 Task: Change  the formatting of the data  Which is Greater than 10 in conditional formating, put the option 'Green Fill with Dark Green Text. . 'In the sheet   Swift Sales review book
Action: Mouse moved to (40, 128)
Screenshot: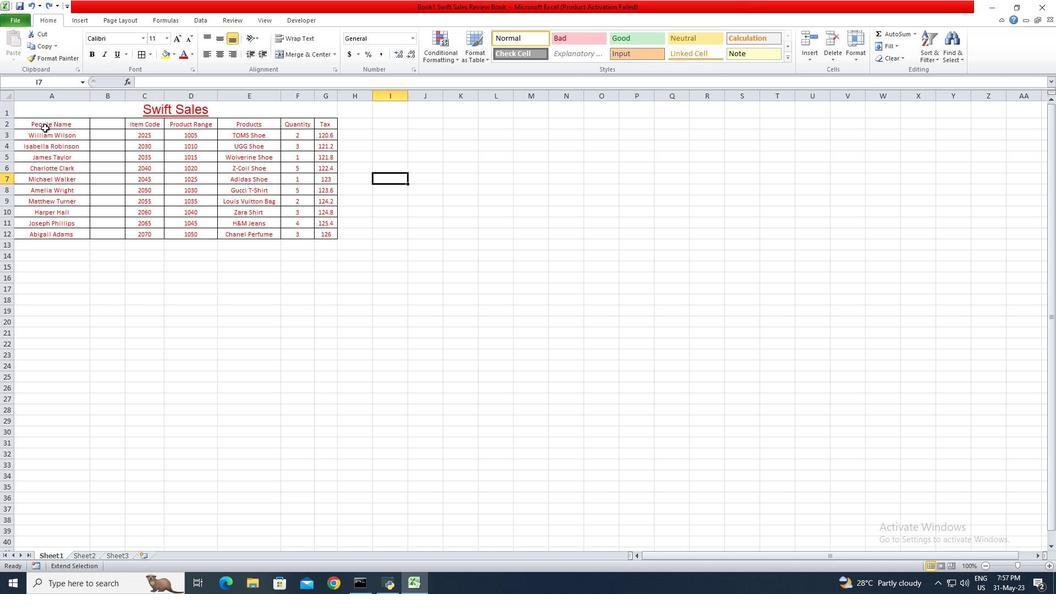 
Action: Mouse pressed left at (40, 128)
Screenshot: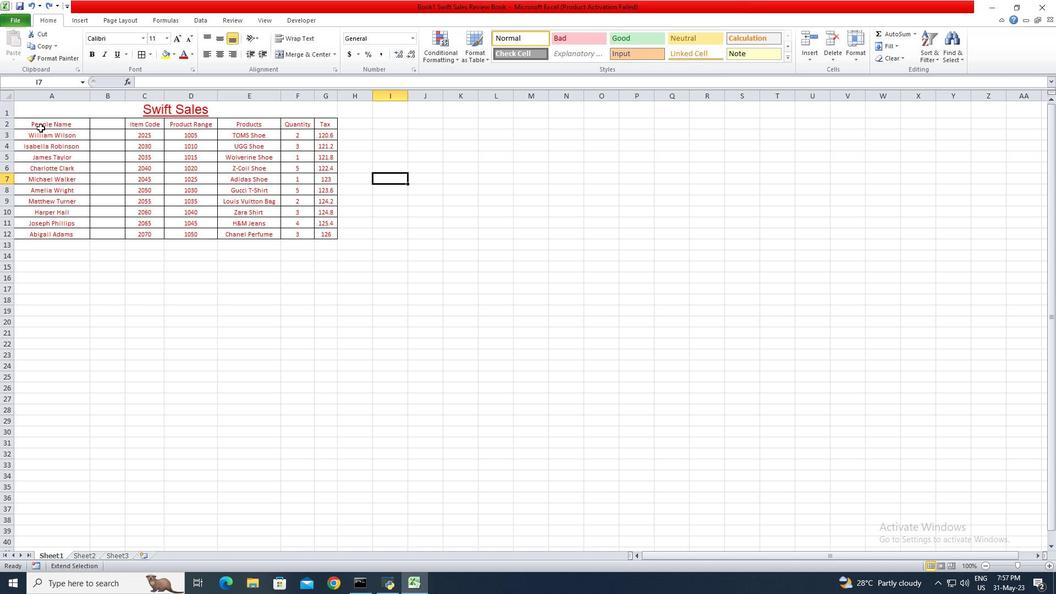 
Action: Mouse moved to (36, 124)
Screenshot: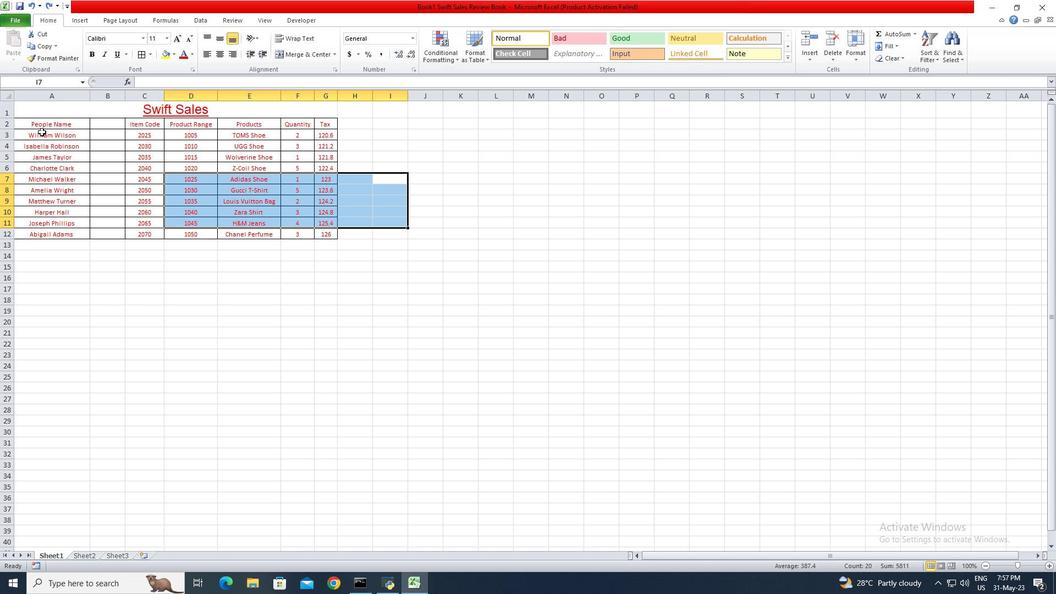 
Action: Mouse pressed left at (36, 124)
Screenshot: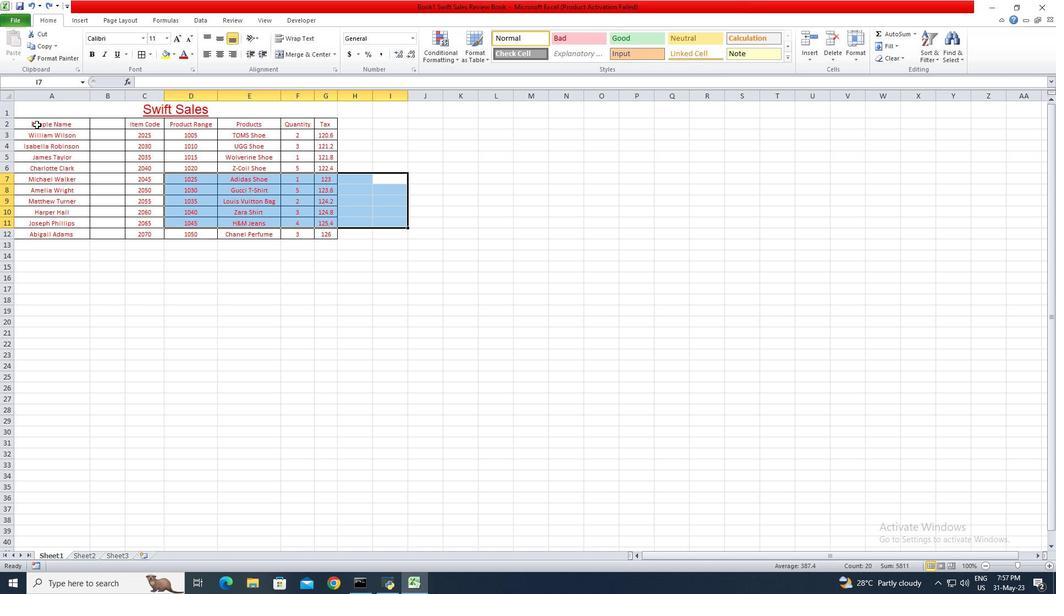 
Action: Mouse moved to (438, 48)
Screenshot: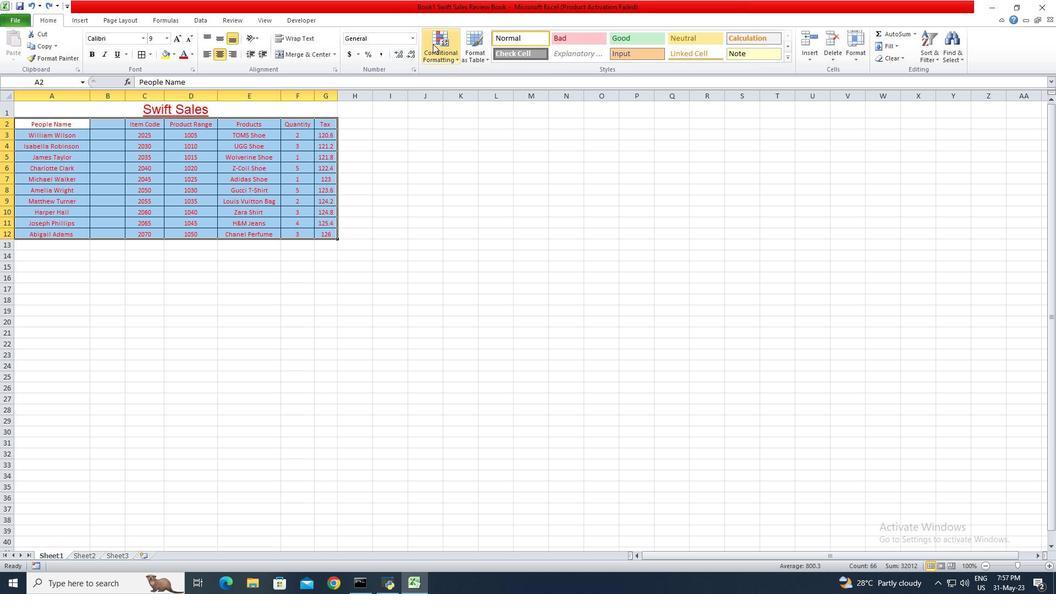 
Action: Mouse pressed left at (438, 48)
Screenshot: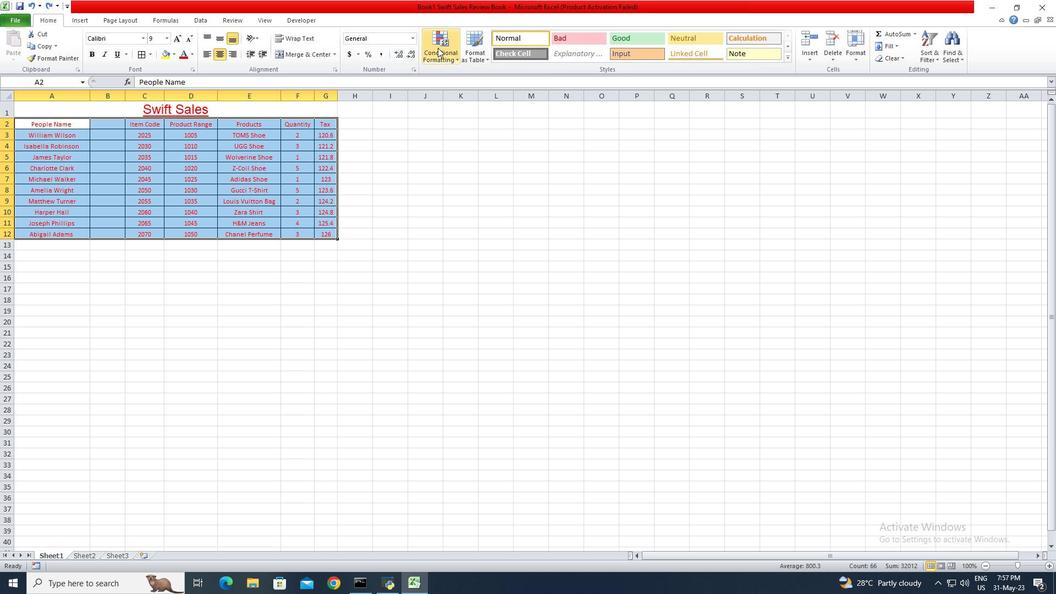 
Action: Mouse moved to (462, 79)
Screenshot: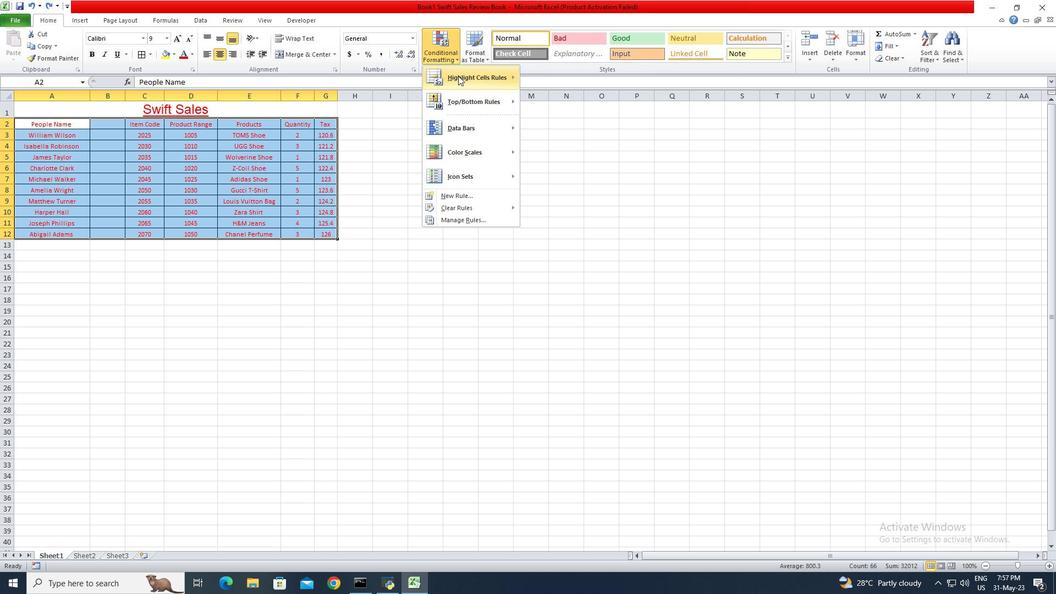 
Action: Mouse pressed left at (462, 79)
Screenshot: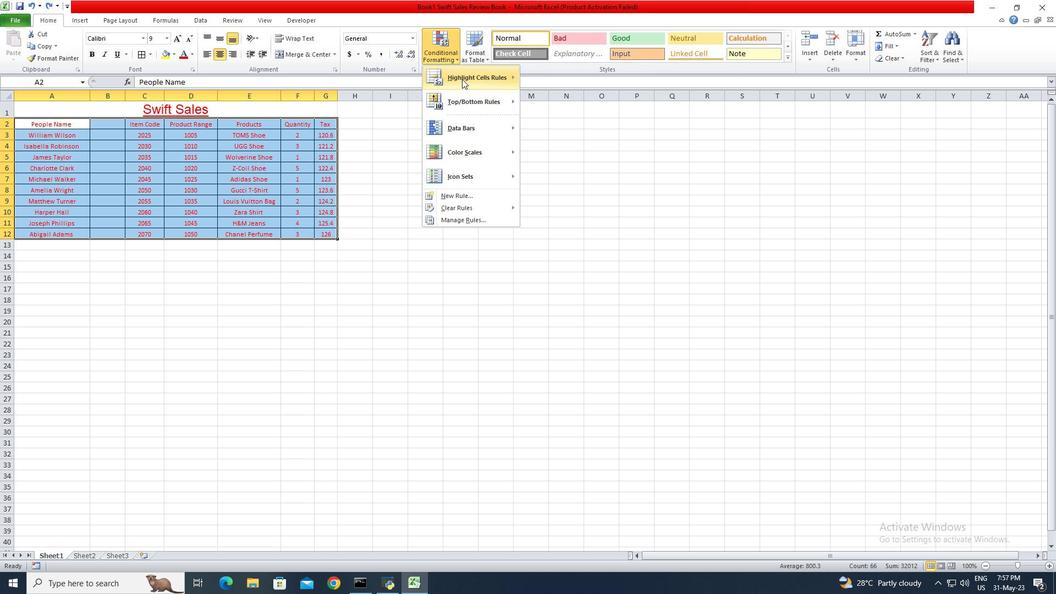 
Action: Mouse moved to (549, 77)
Screenshot: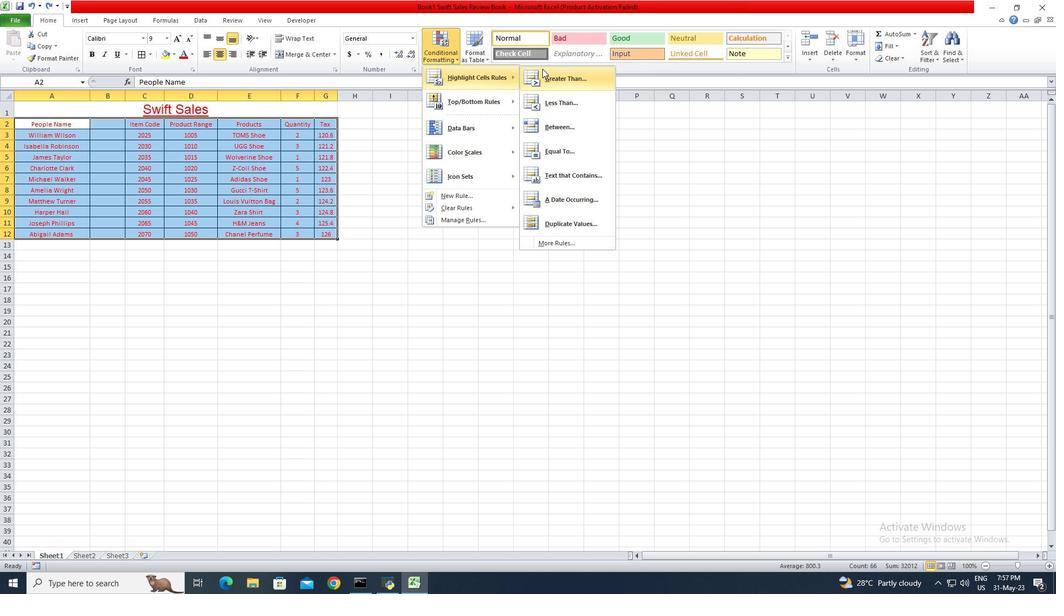 
Action: Mouse pressed left at (549, 77)
Screenshot: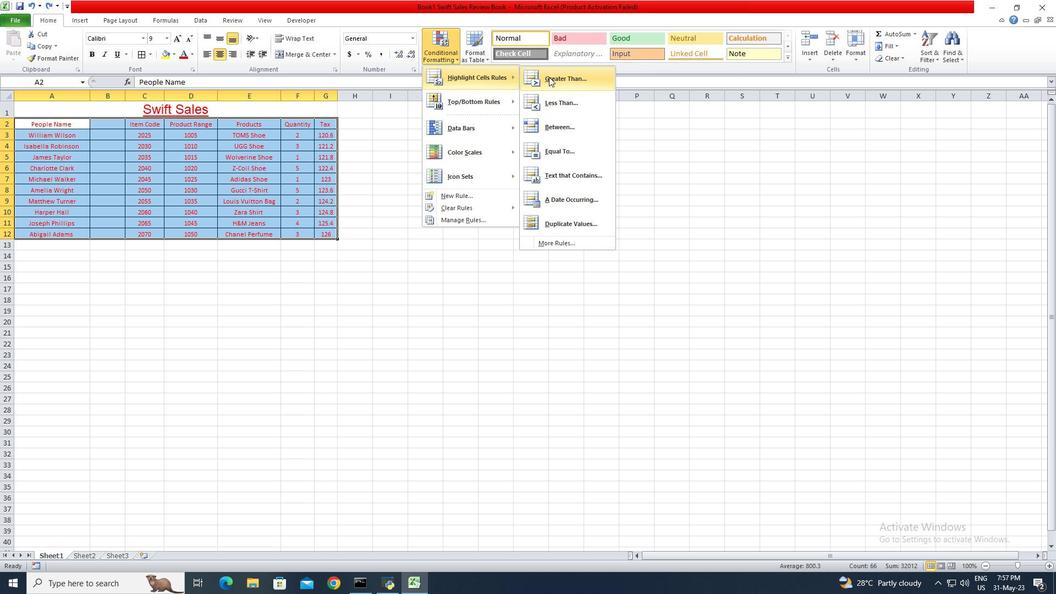 
Action: Mouse moved to (449, 256)
Screenshot: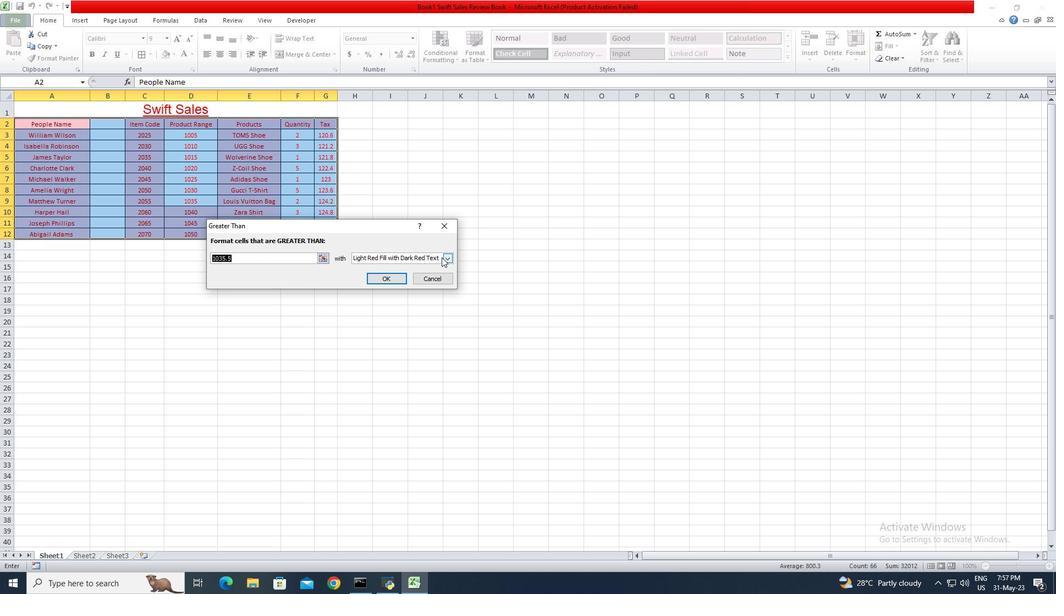 
Action: Mouse pressed left at (449, 256)
Screenshot: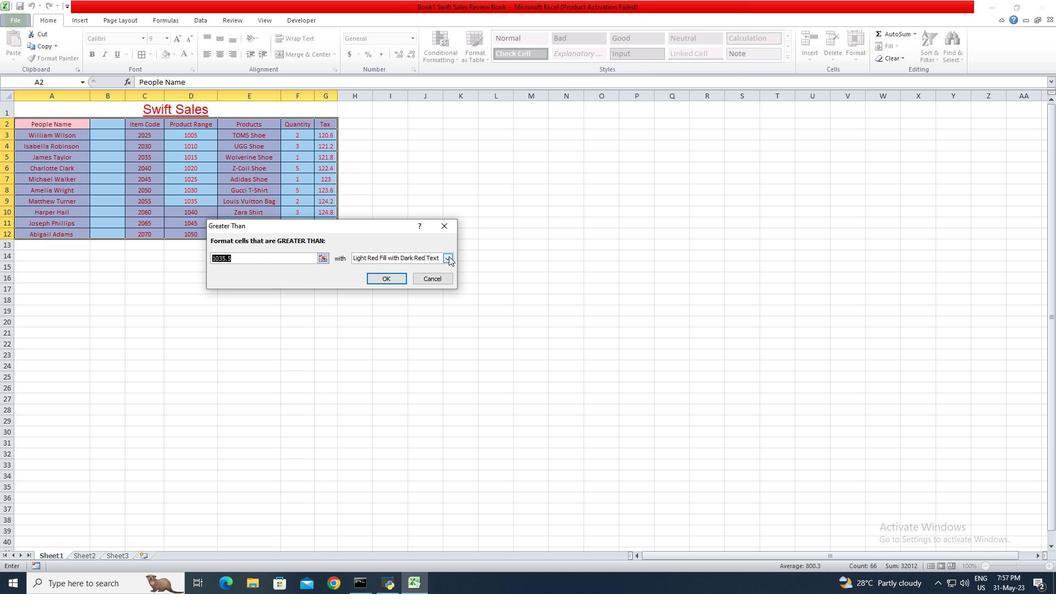 
Action: Mouse moved to (385, 280)
Screenshot: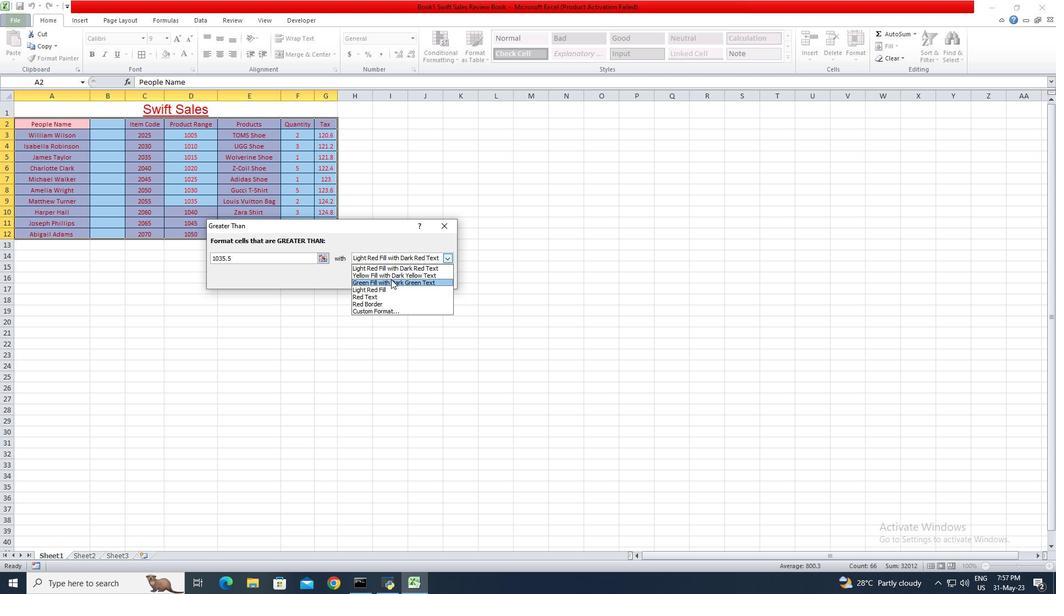 
Action: Mouse pressed left at (385, 280)
Screenshot: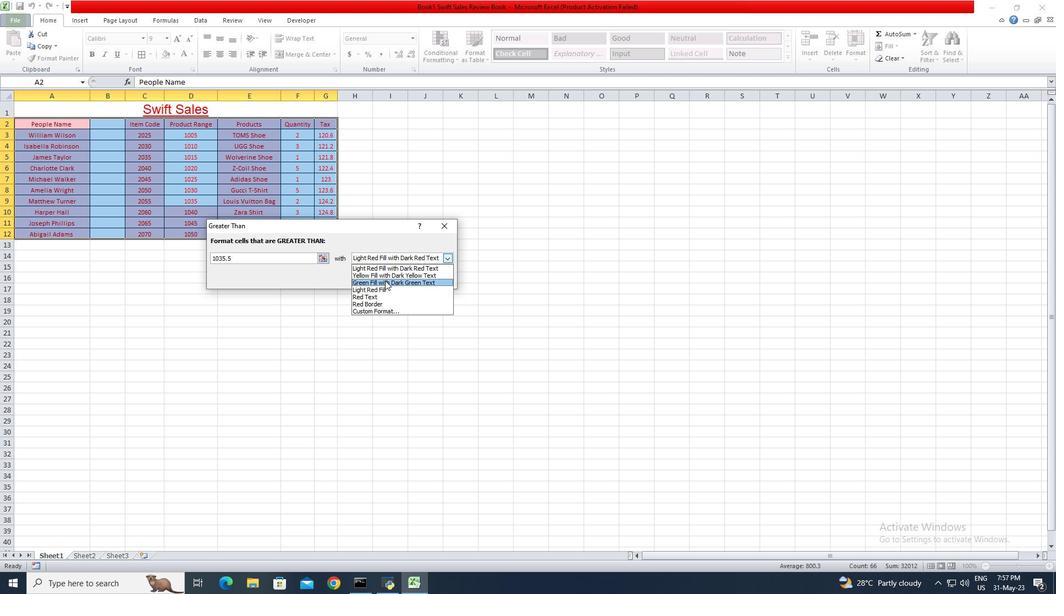 
Action: Mouse pressed left at (385, 280)
Screenshot: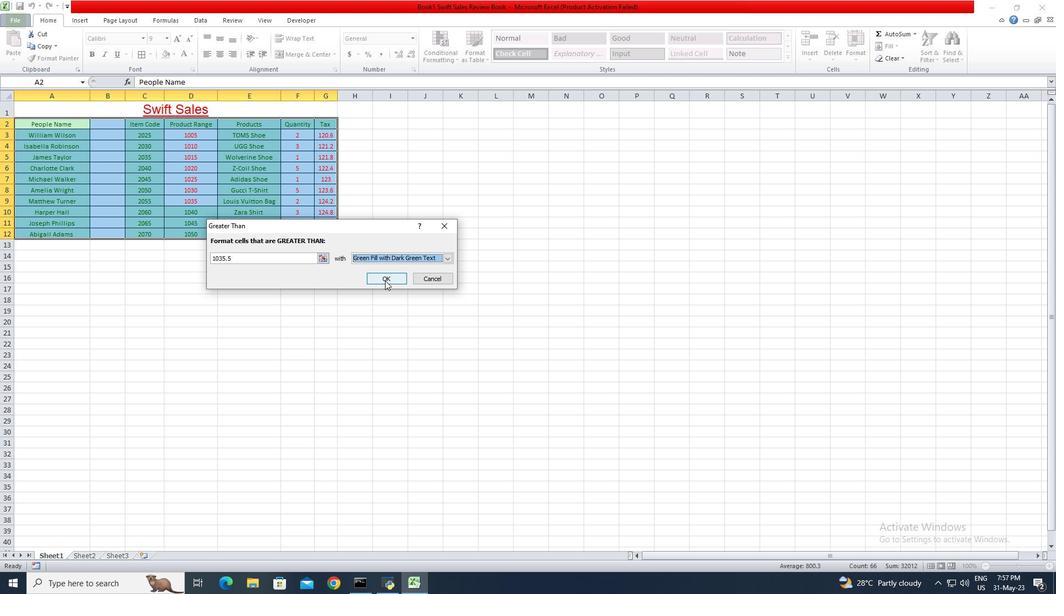 
Action: Mouse moved to (281, 189)
Screenshot: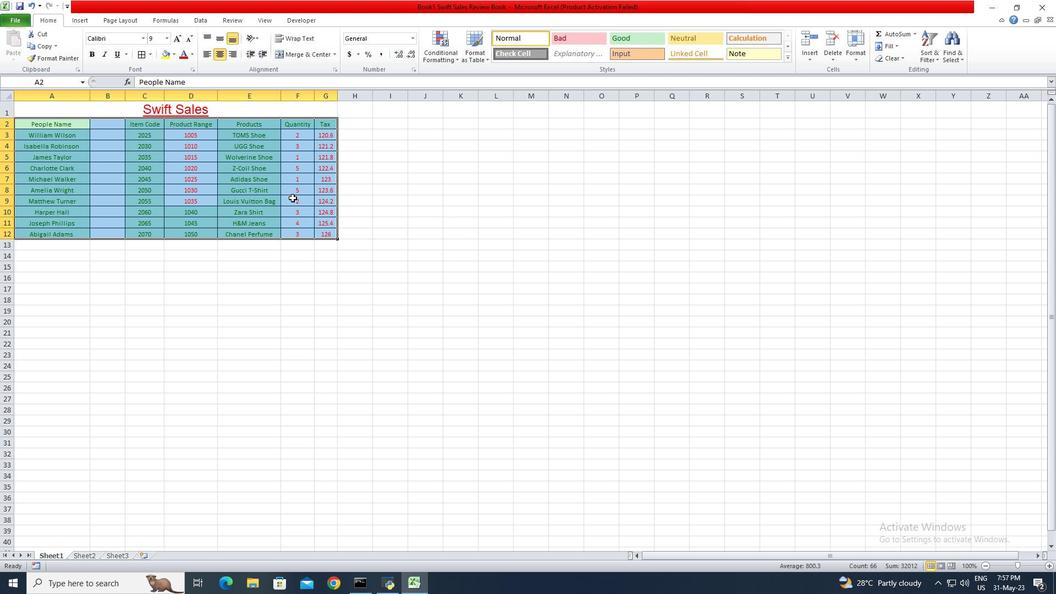 
Action: Mouse pressed left at (281, 189)
Screenshot: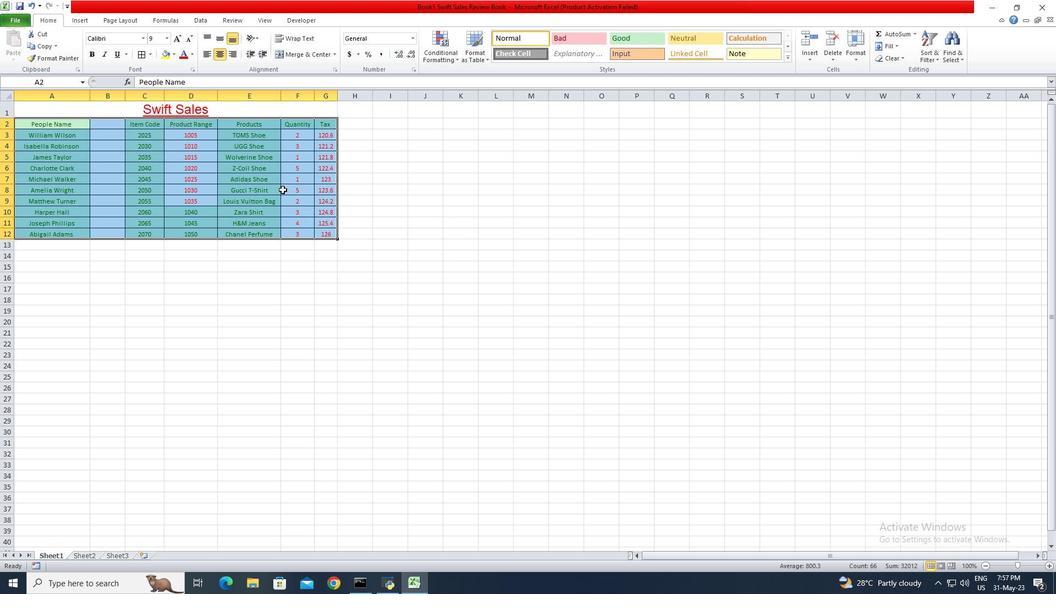 
Action: Mouse moved to (103, 126)
Screenshot: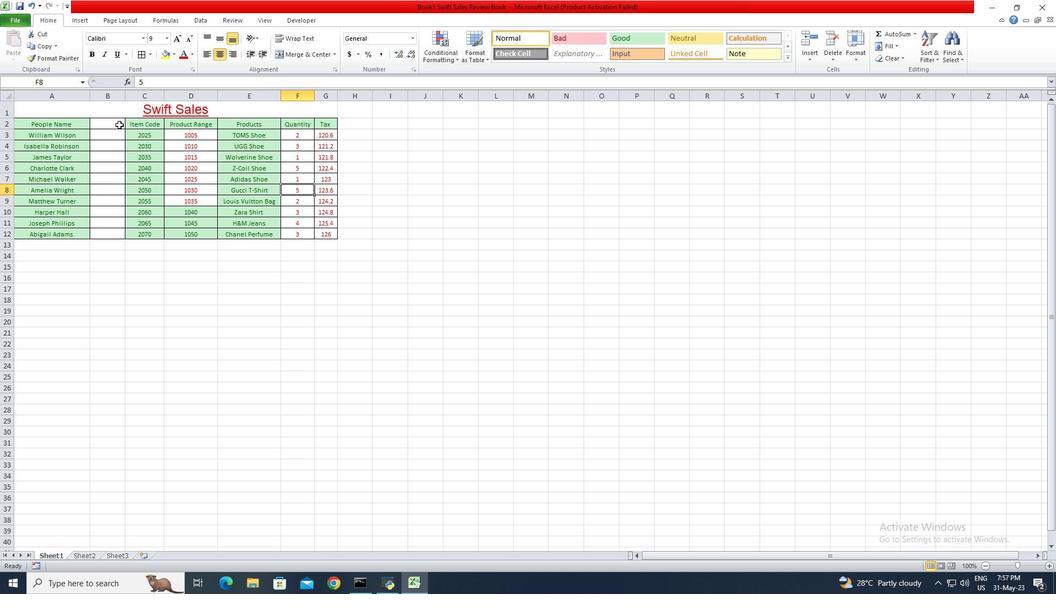 
Action: Mouse pressed left at (103, 126)
Screenshot: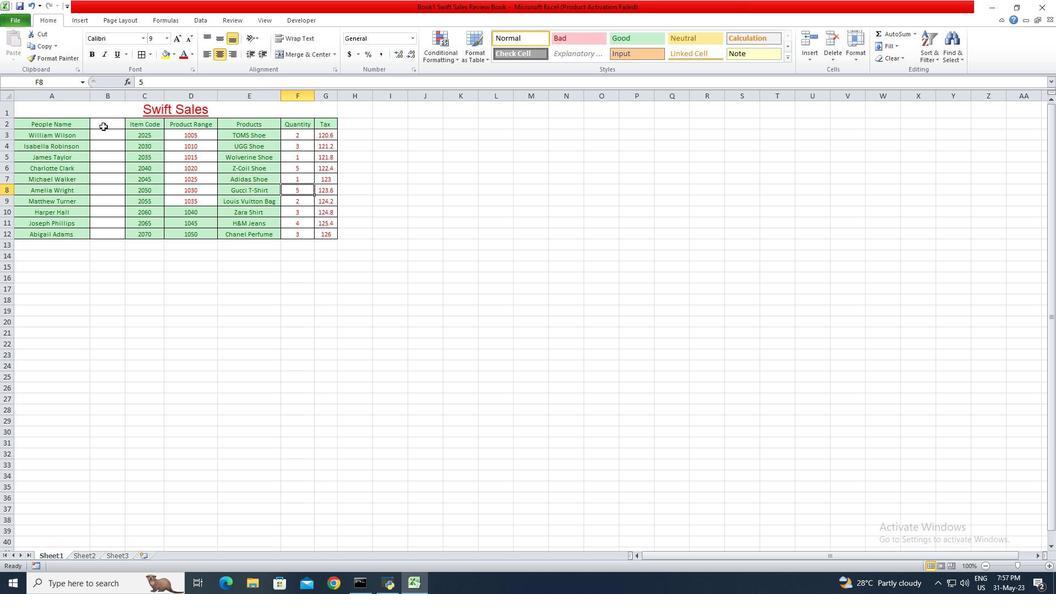 
Action: Mouse pressed left at (103, 126)
Screenshot: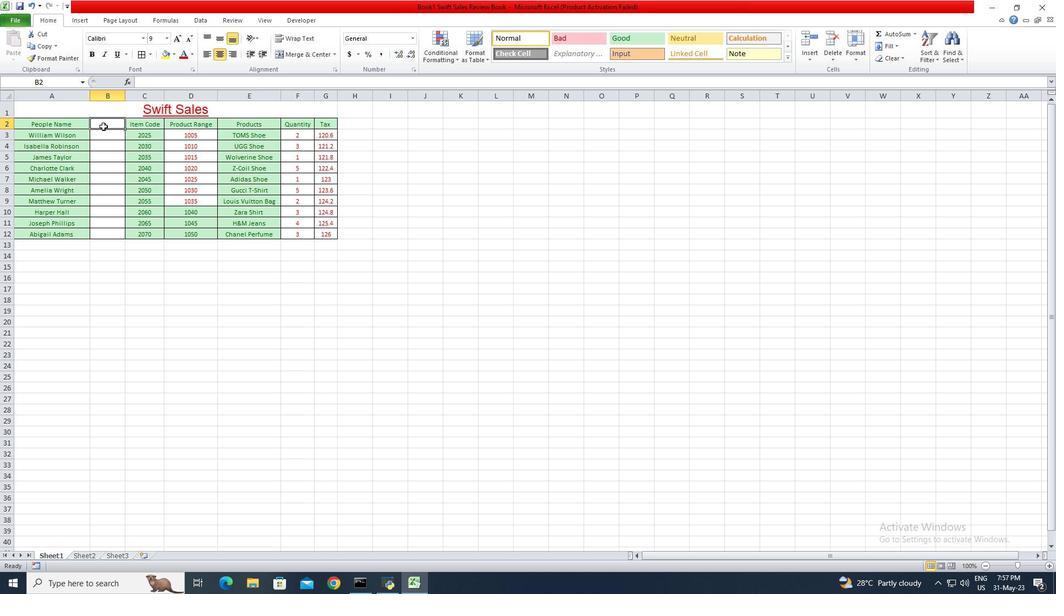 
Action: Mouse moved to (104, 238)
Screenshot: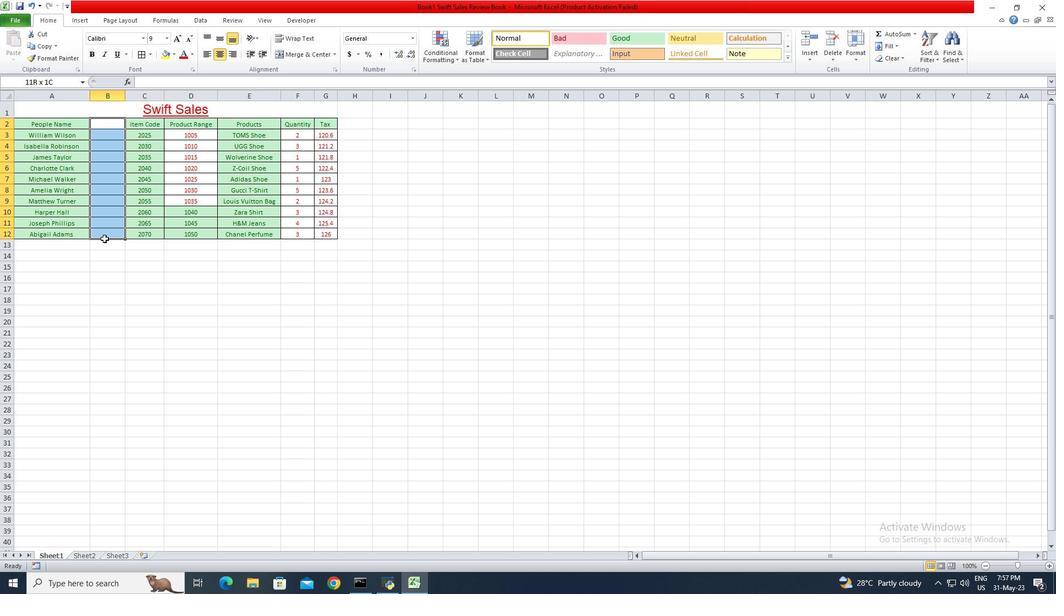 
Action: Key pressed <Key.delete>
Screenshot: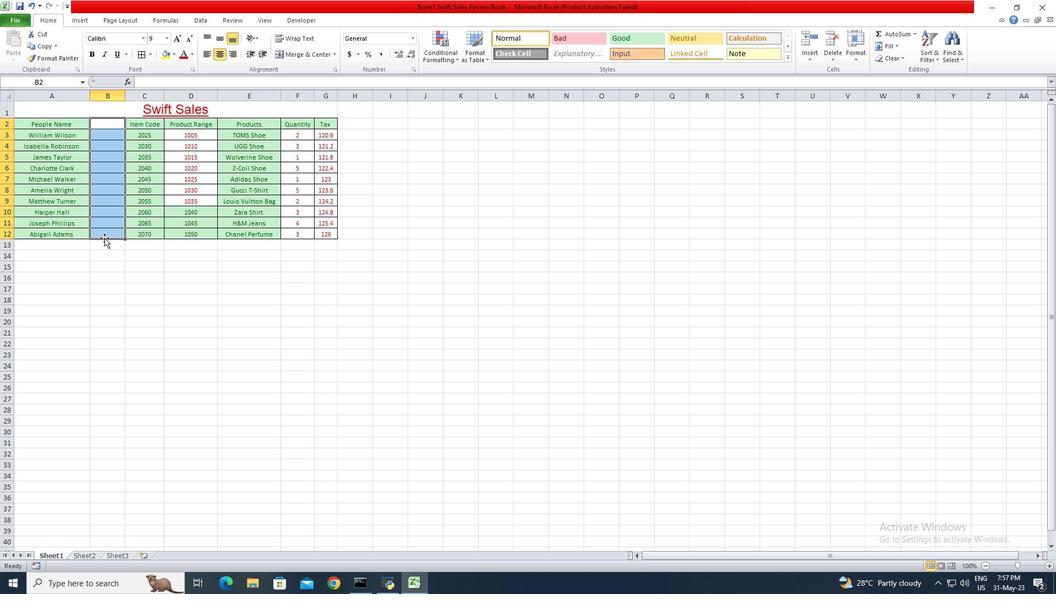 
Action: Mouse moved to (118, 128)
Screenshot: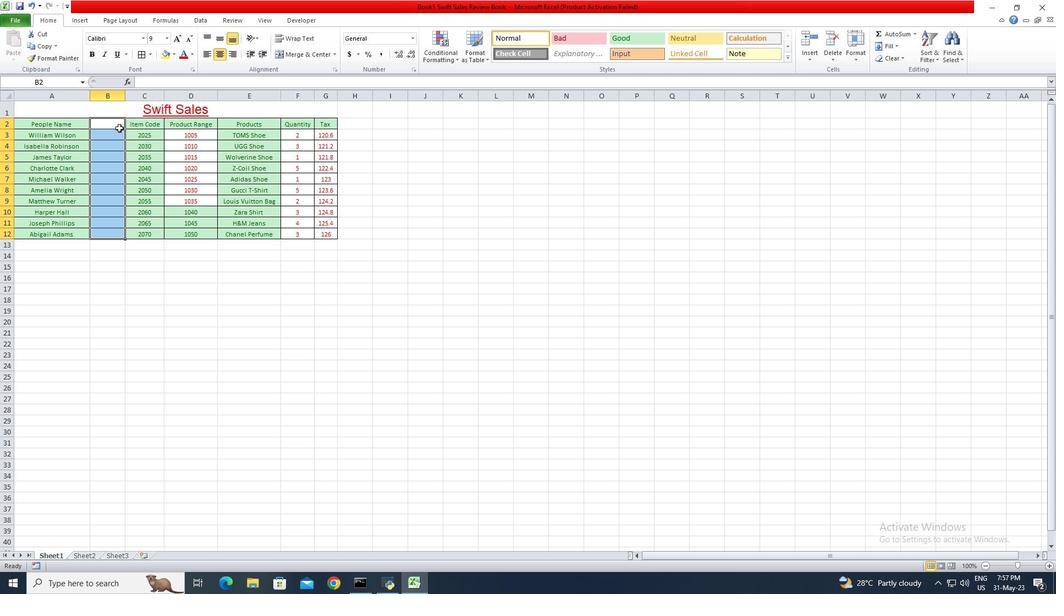 
Action: Key pressed <Key.left>
Screenshot: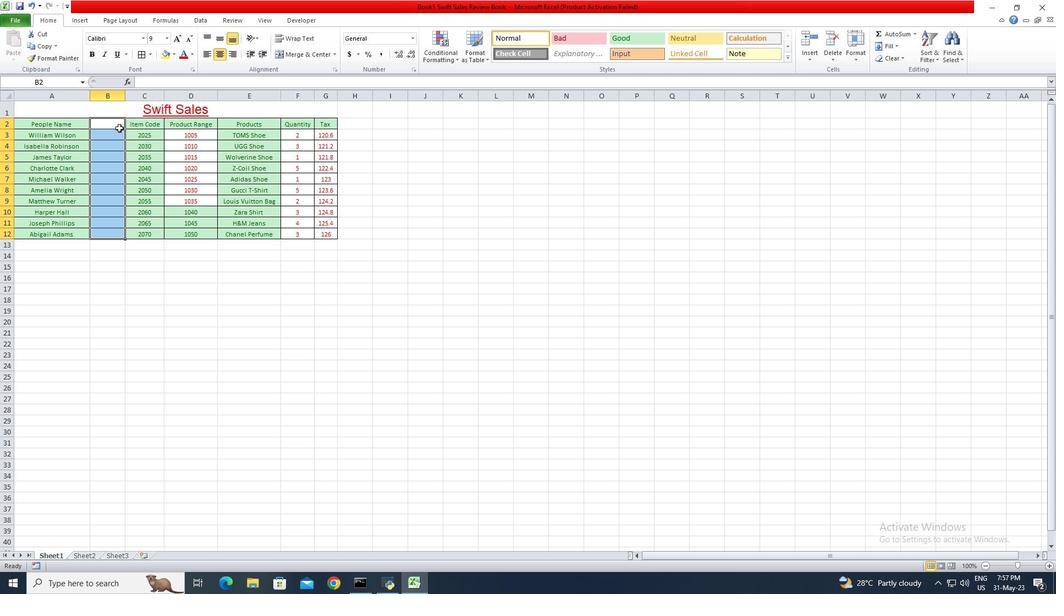 
Action: Mouse moved to (109, 124)
Screenshot: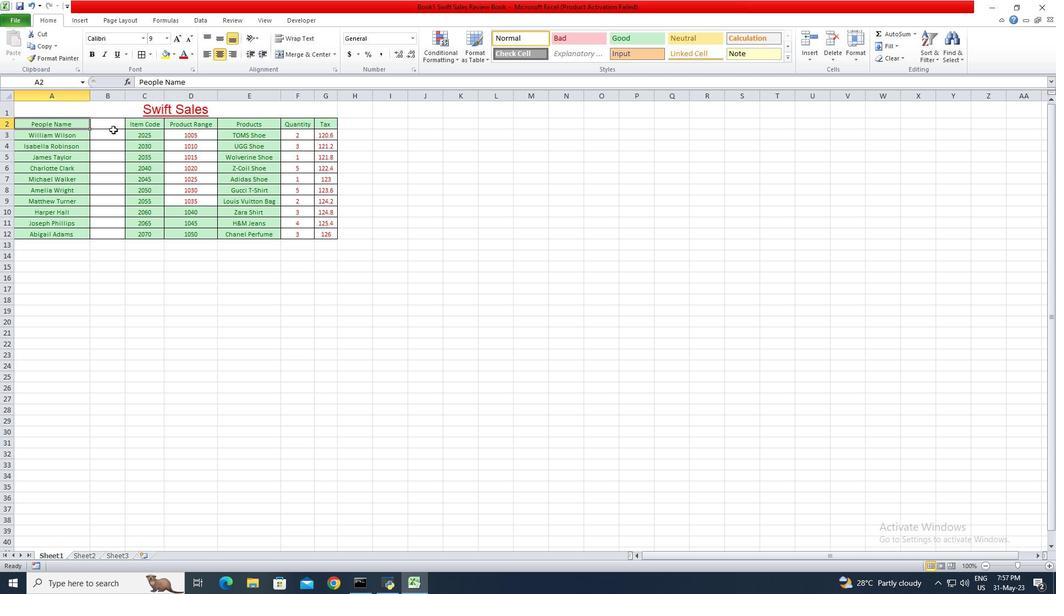 
Action: Mouse pressed left at (109, 124)
Screenshot: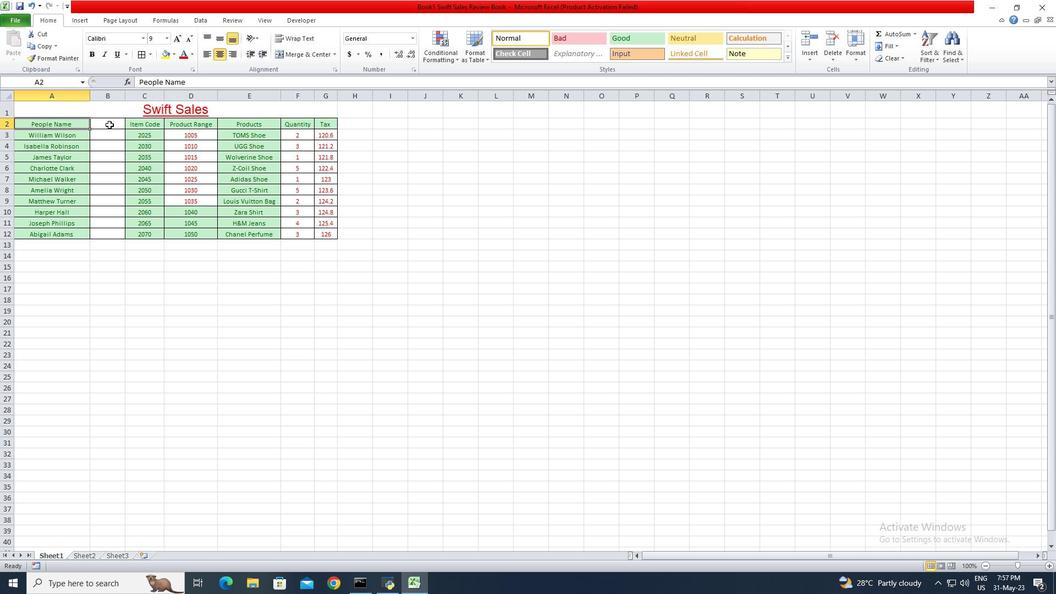 
Action: Mouse moved to (136, 124)
Screenshot: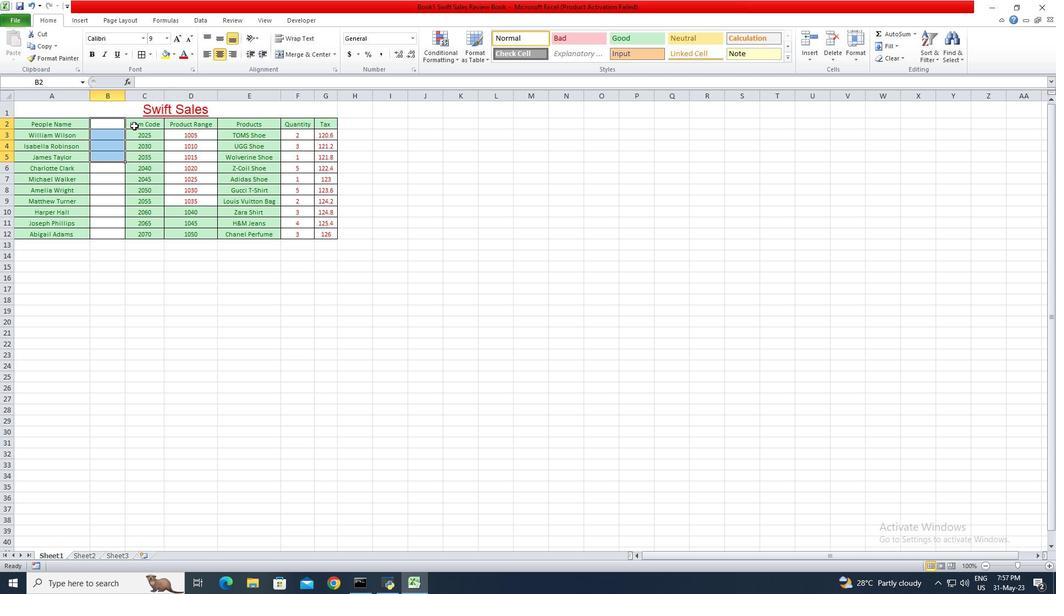 
Action: Mouse pressed left at (136, 124)
Screenshot: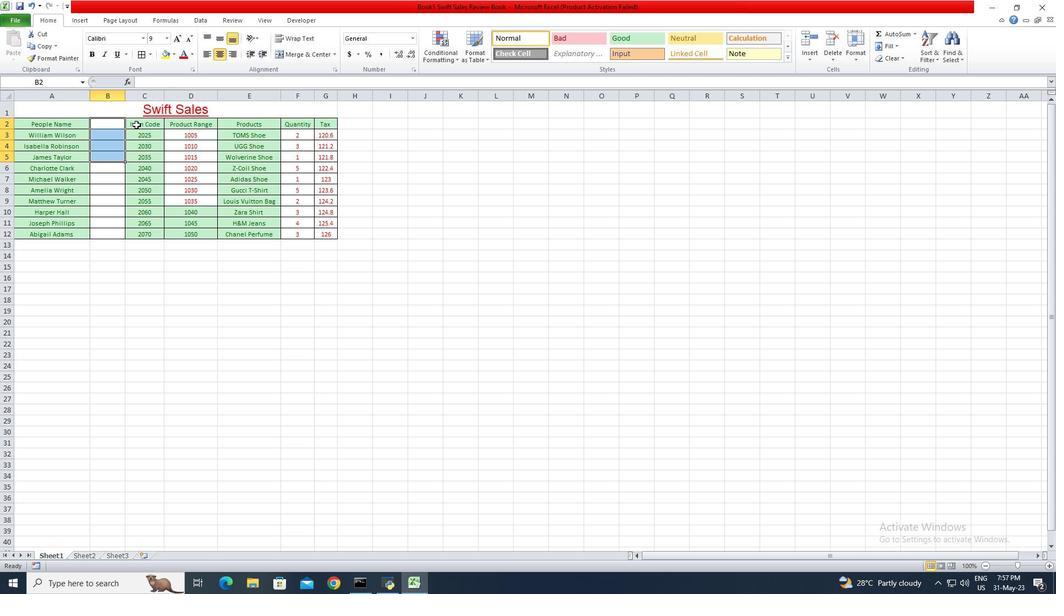 
Action: Mouse moved to (190, 128)
Screenshot: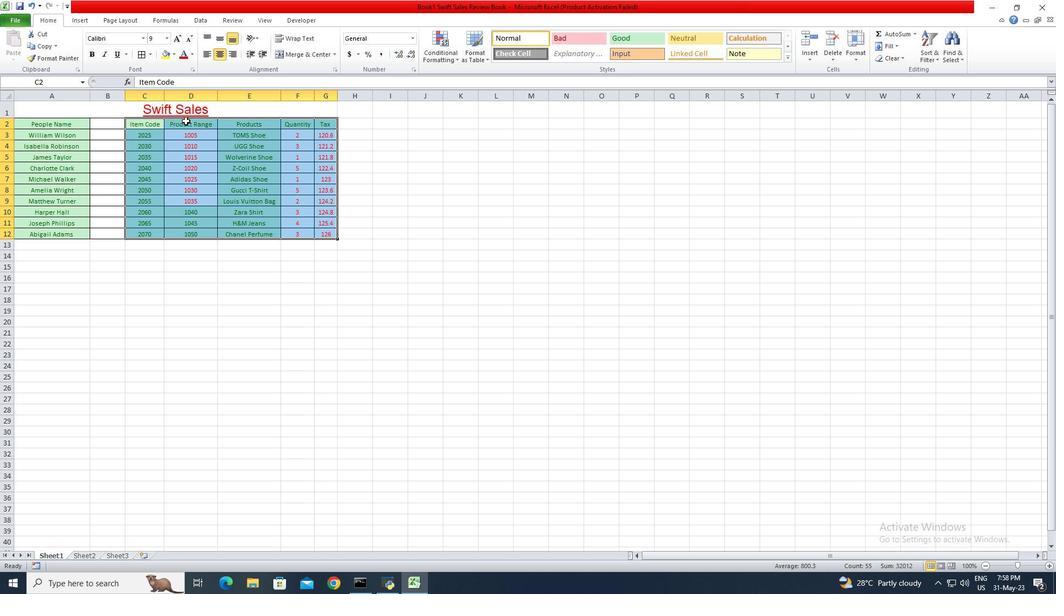 
Action: Mouse pressed right at (190, 128)
Screenshot: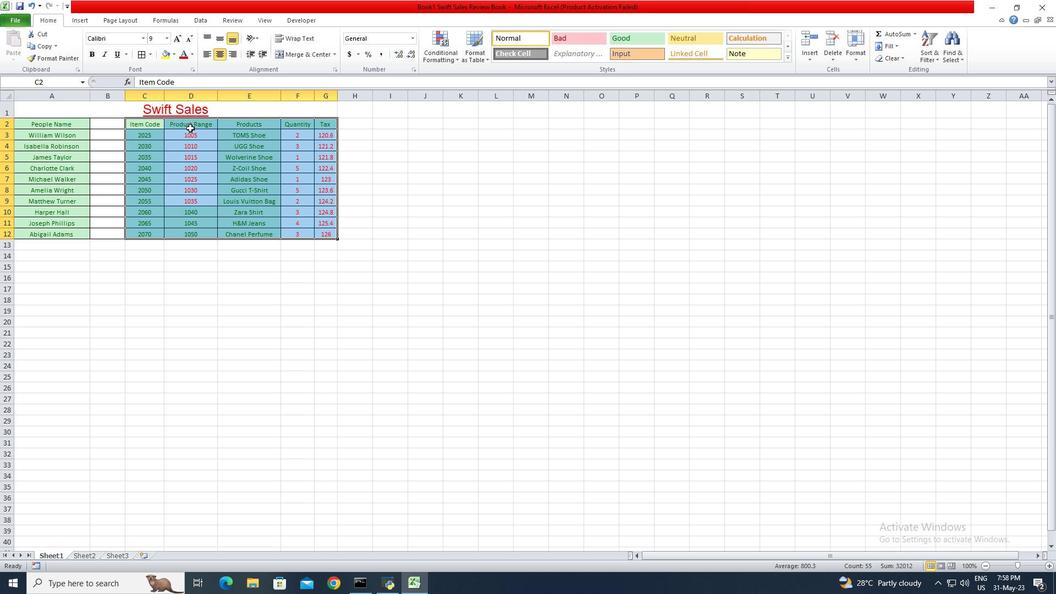 
Action: Mouse moved to (208, 131)
Screenshot: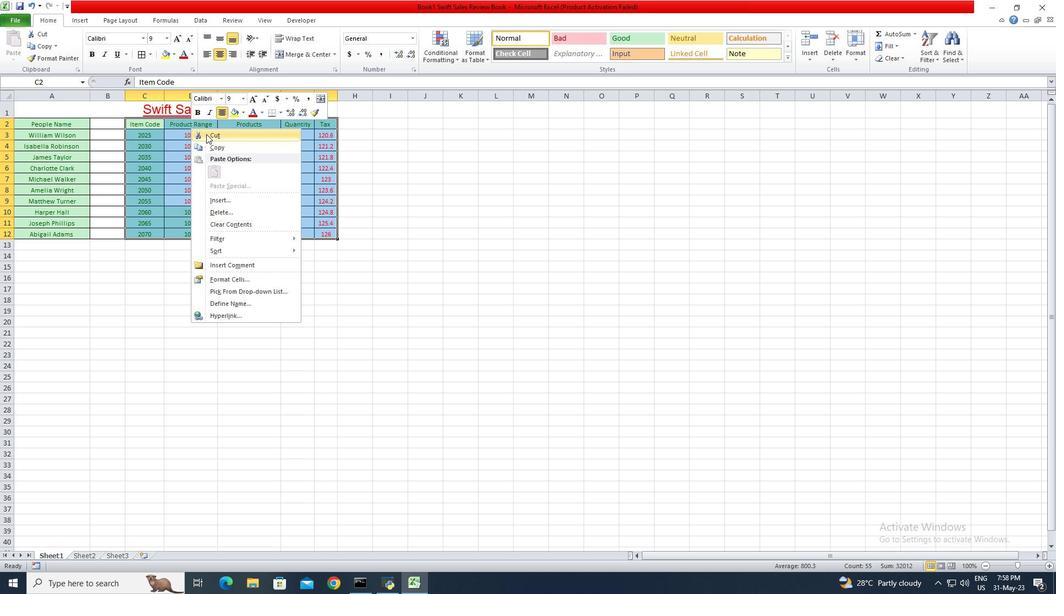
Action: Mouse pressed left at (208, 131)
Screenshot: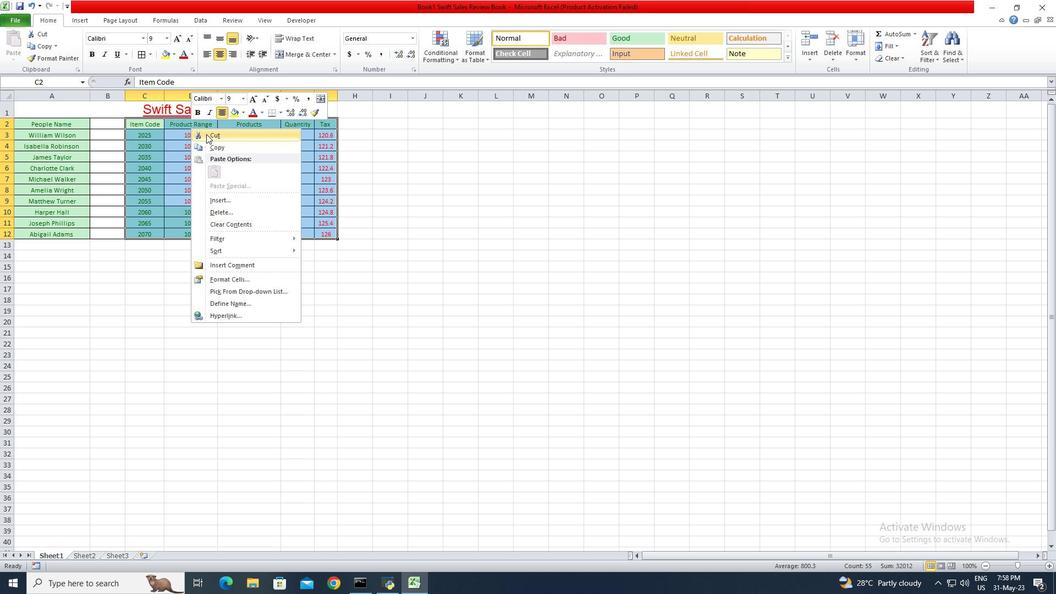 
Action: Mouse moved to (366, 340)
Screenshot: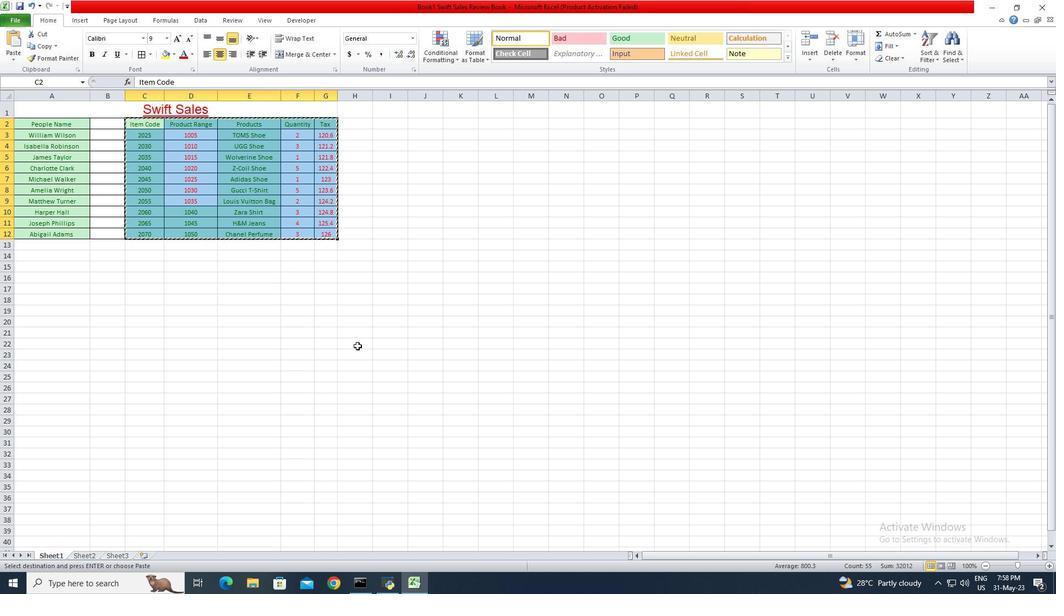 
Action: Mouse pressed left at (366, 340)
Screenshot: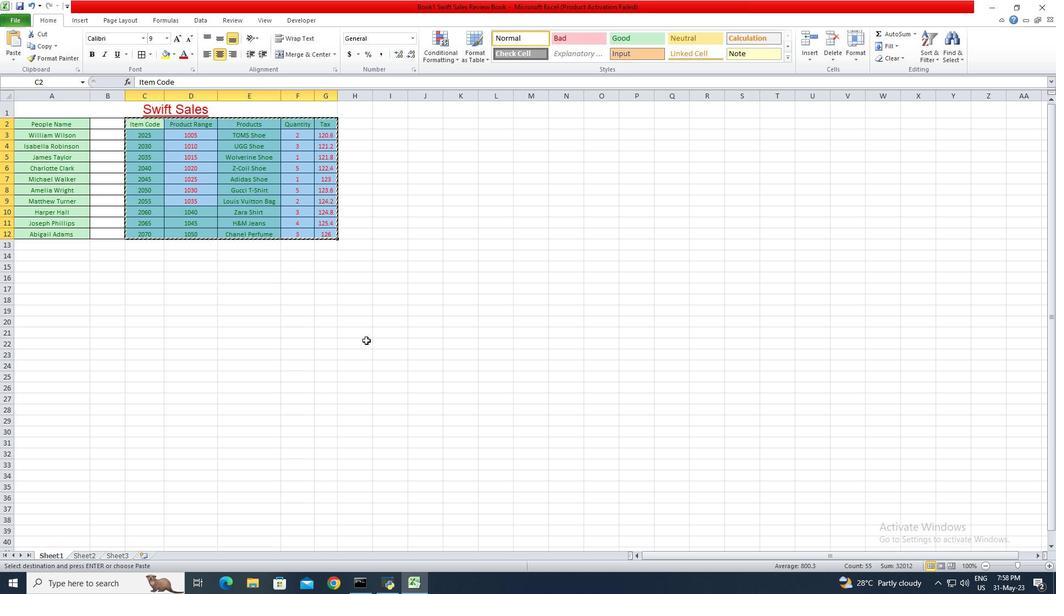 
Action: Mouse pressed right at (366, 340)
Screenshot: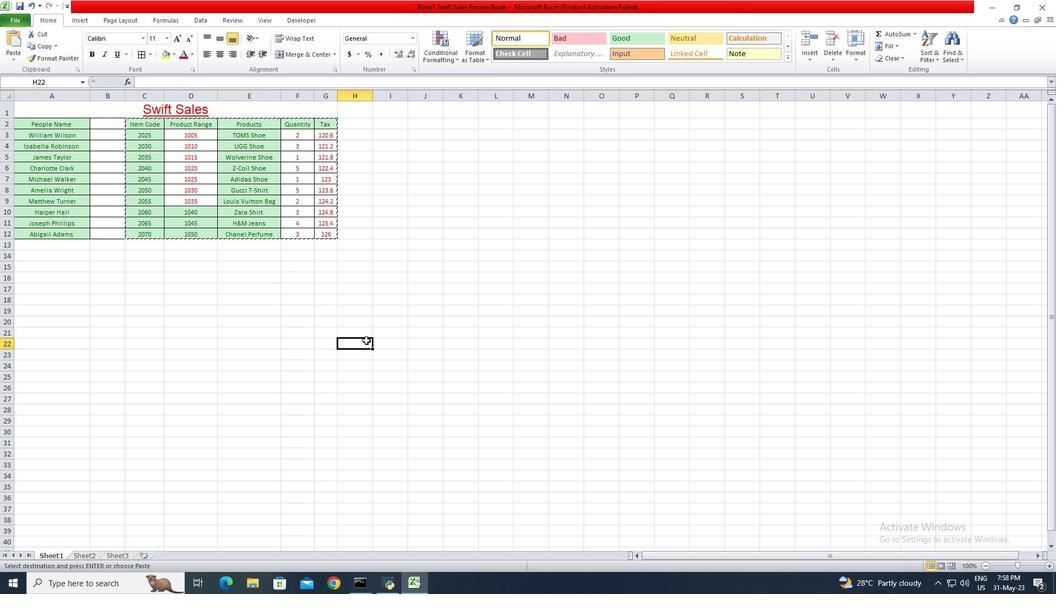 
Action: Mouse moved to (309, 354)
Screenshot: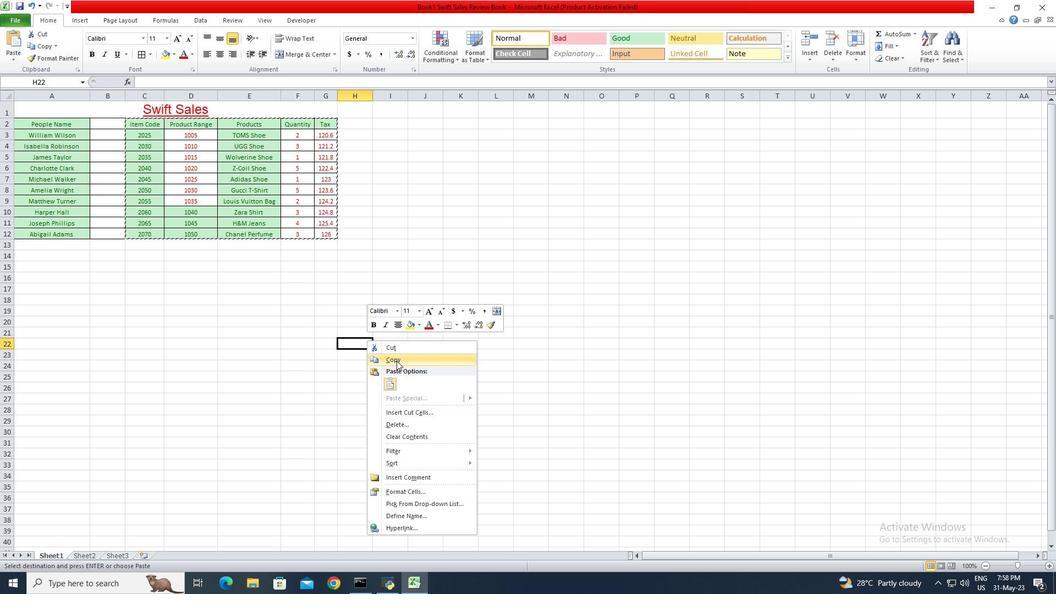 
Action: Mouse pressed left at (309, 354)
Screenshot: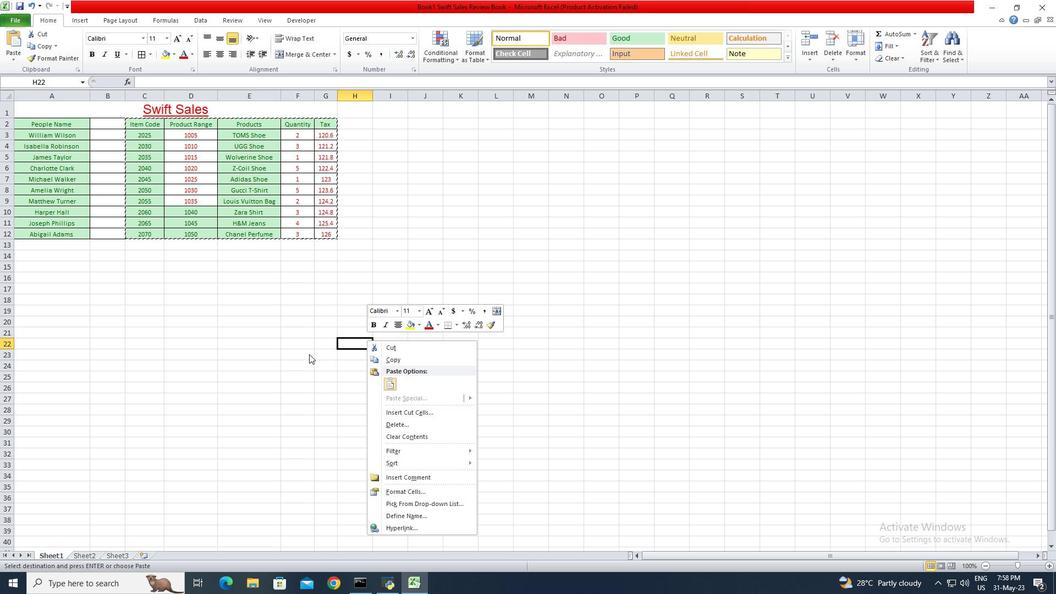 
Action: Key pressed ctrl+V
Screenshot: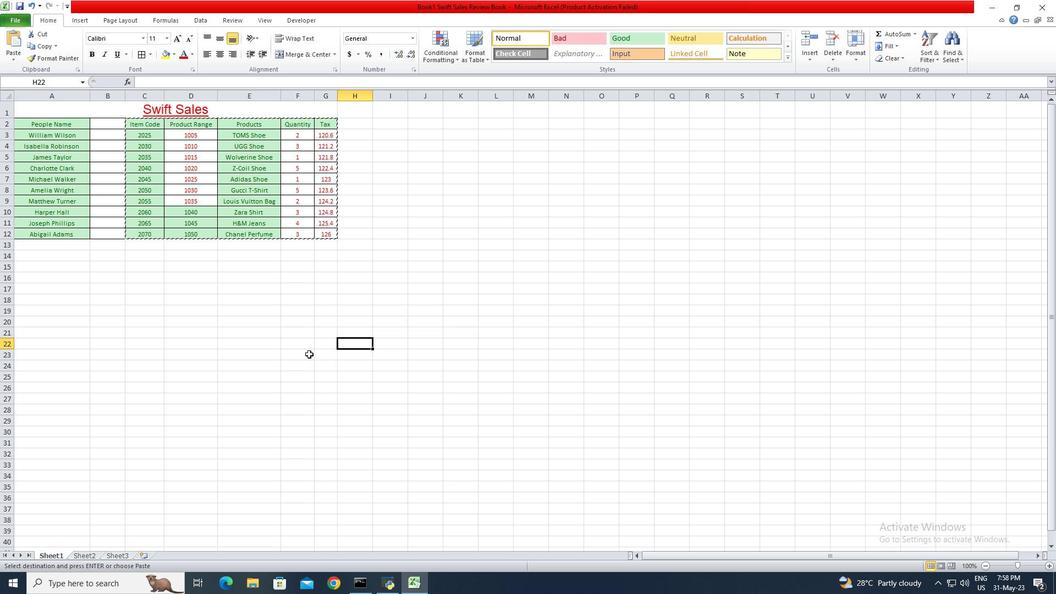 
Action: Mouse moved to (347, 345)
Screenshot: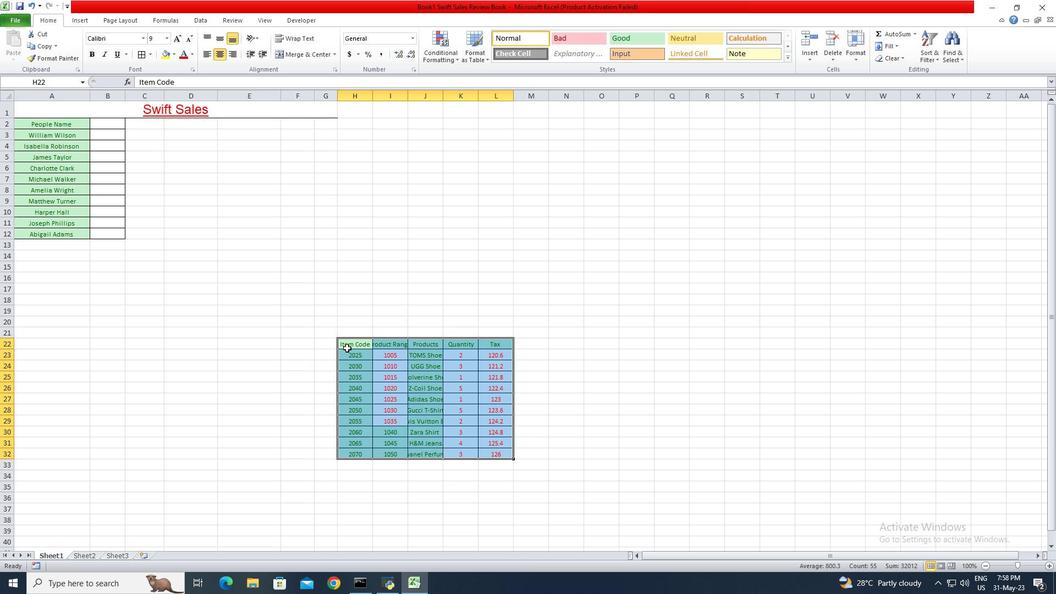 
Action: Mouse pressed left at (347, 345)
Screenshot: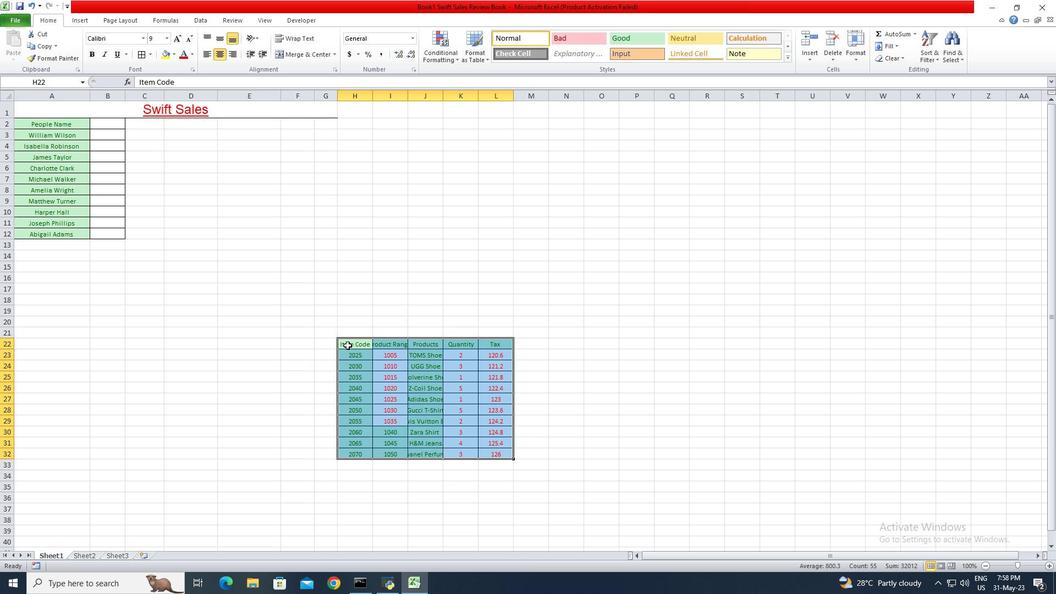 
Action: Mouse moved to (423, 350)
Screenshot: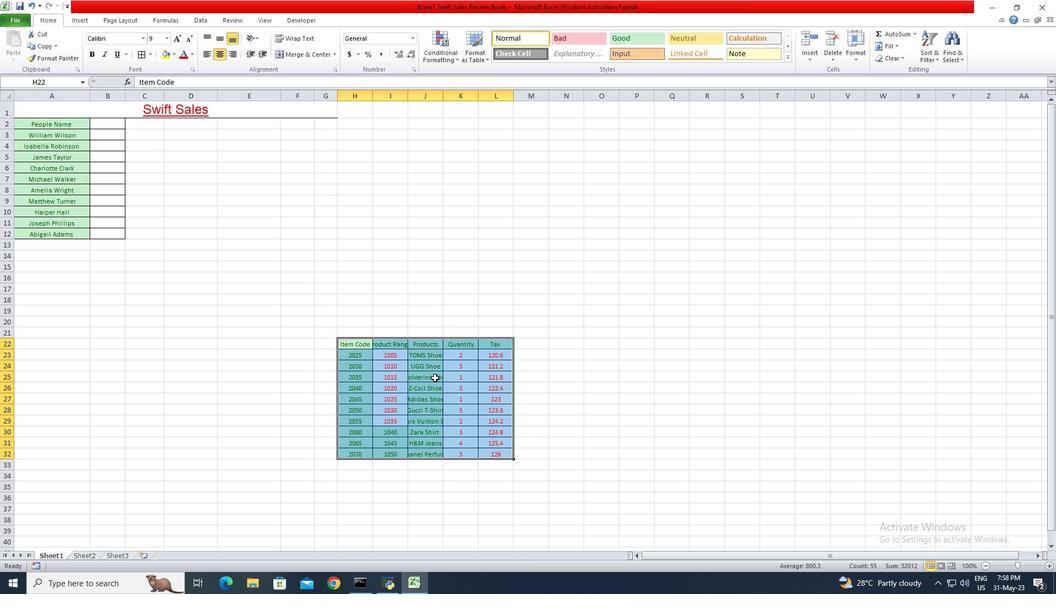 
Action: Mouse pressed right at (423, 350)
Screenshot: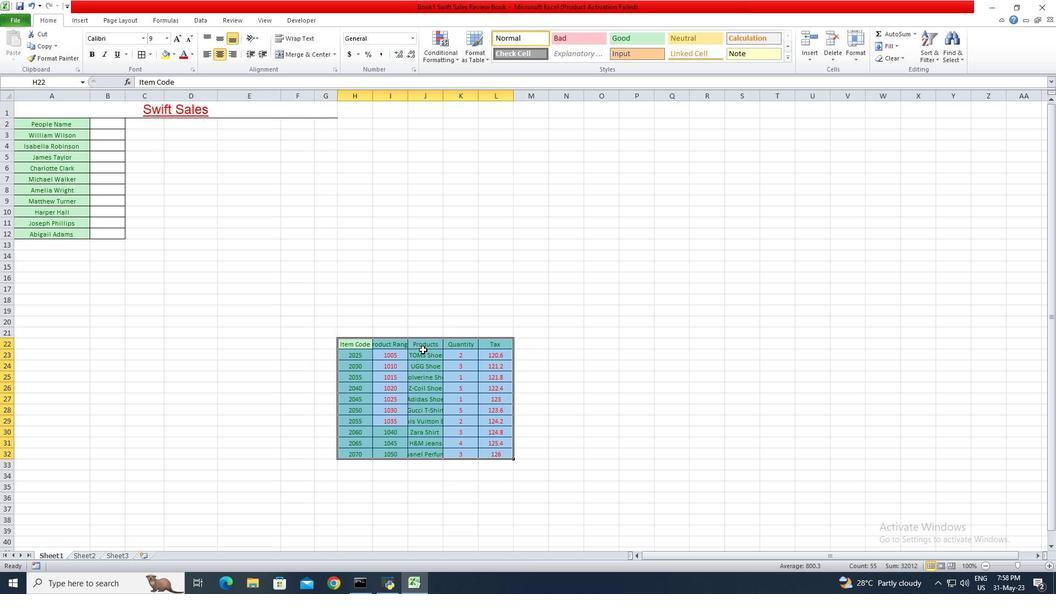 
Action: Mouse moved to (439, 357)
Screenshot: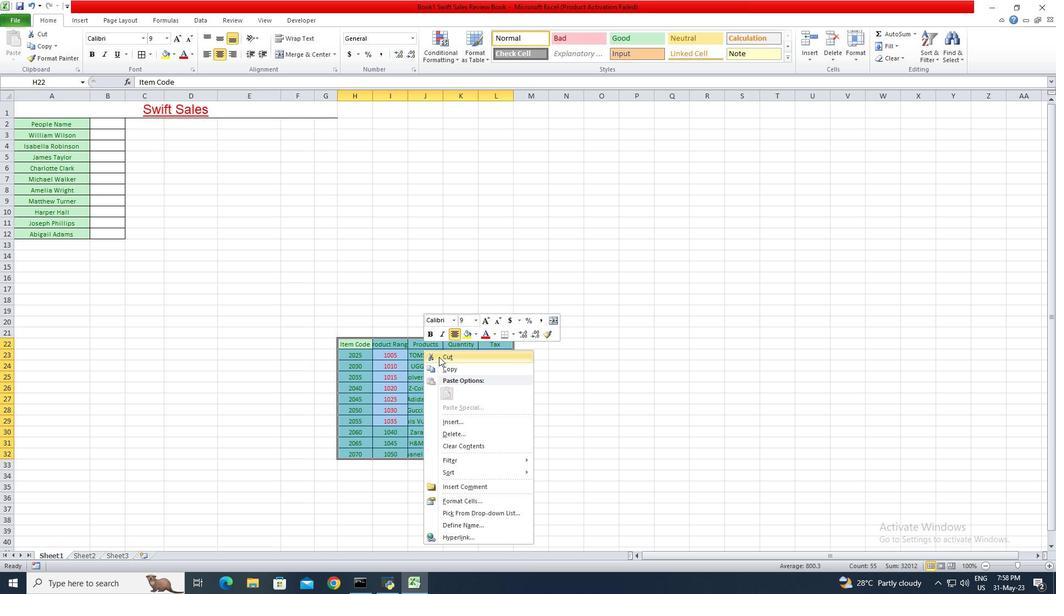 
Action: Mouse pressed left at (439, 357)
Screenshot: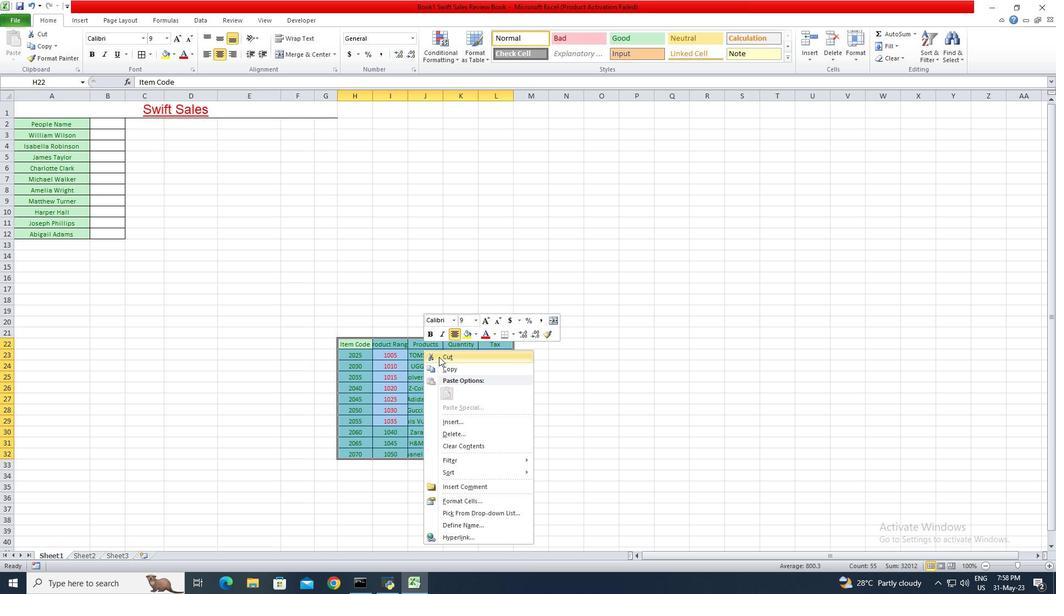 
Action: Mouse moved to (105, 121)
Screenshot: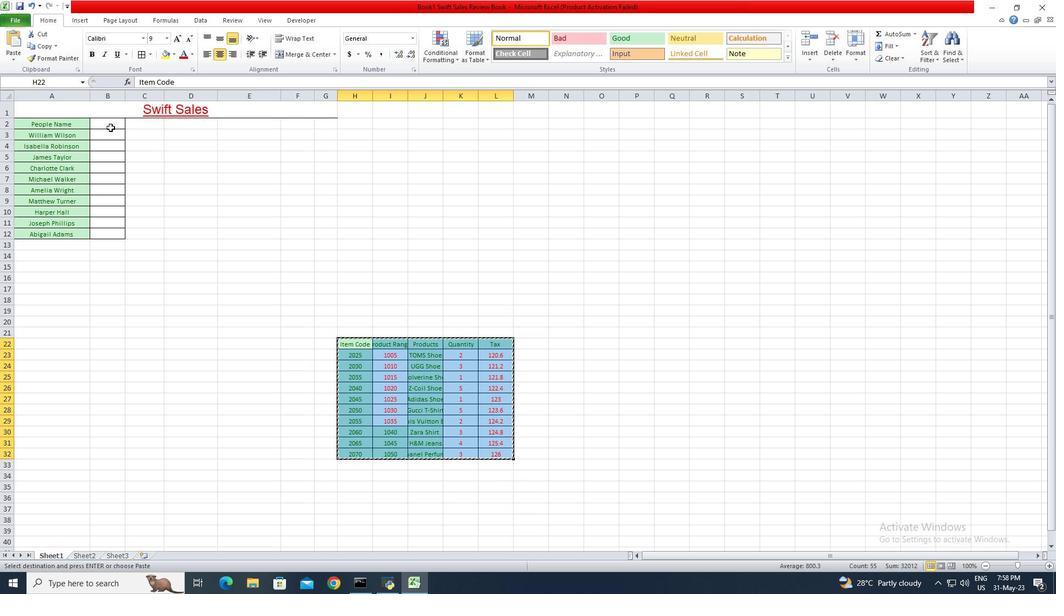 
Action: Mouse pressed left at (105, 121)
Screenshot: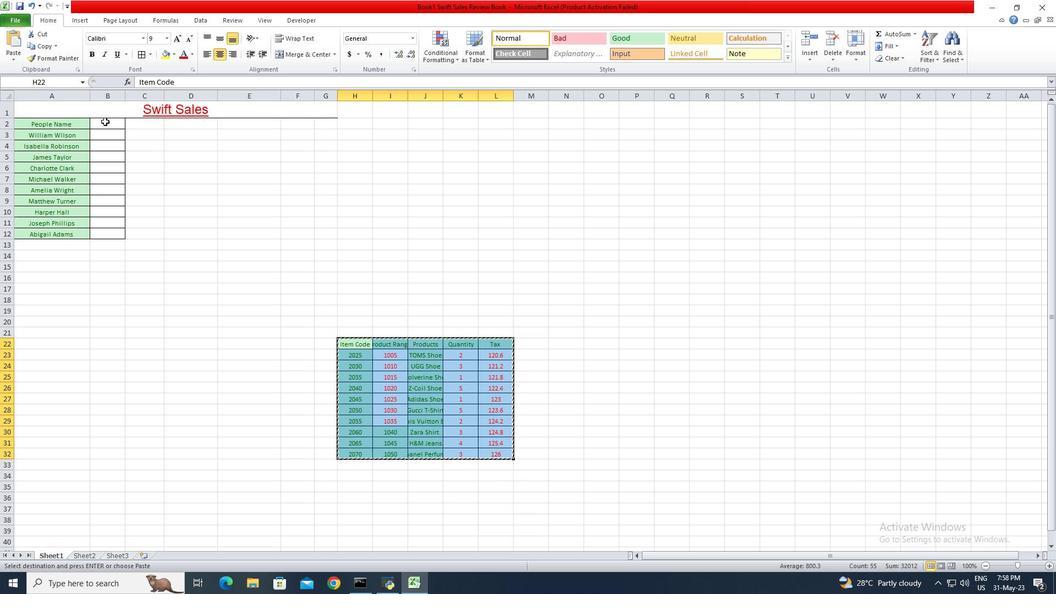 
Action: Mouse moved to (103, 121)
Screenshot: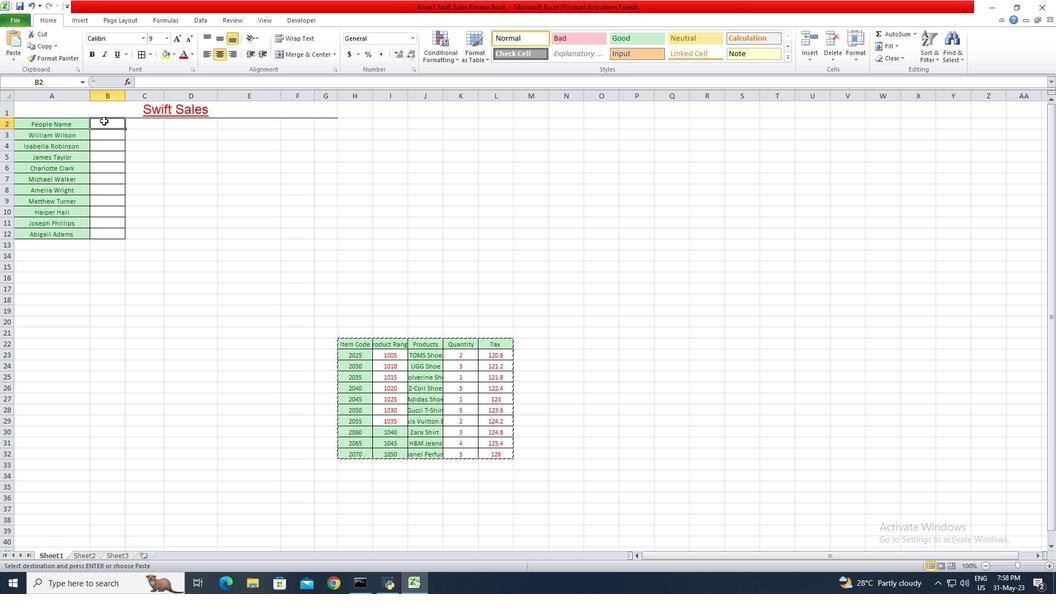 
Action: Key pressed ctrl+V
Screenshot: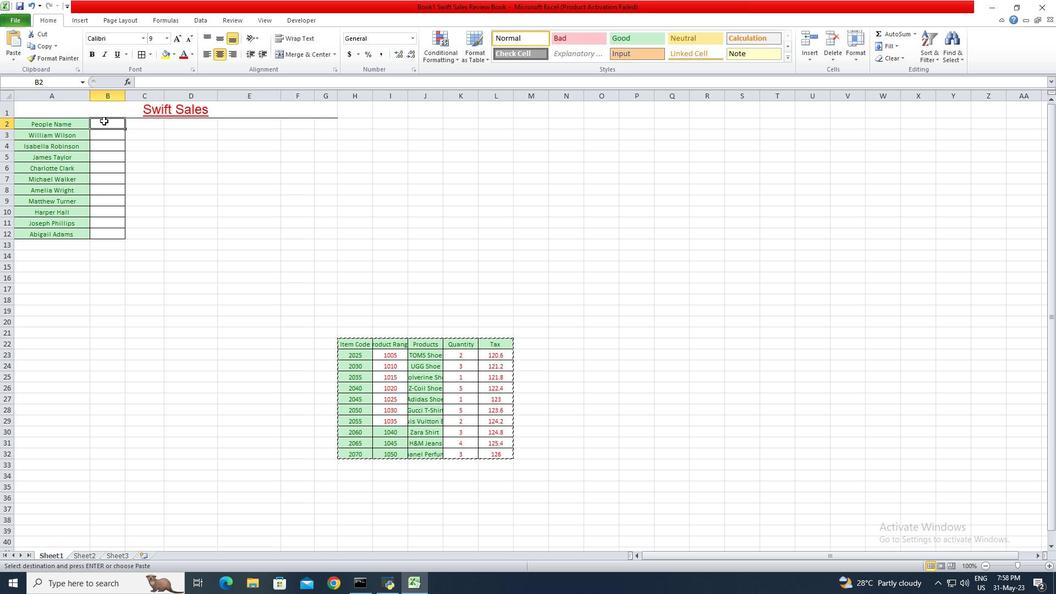 
Action: Mouse moved to (336, 171)
Screenshot: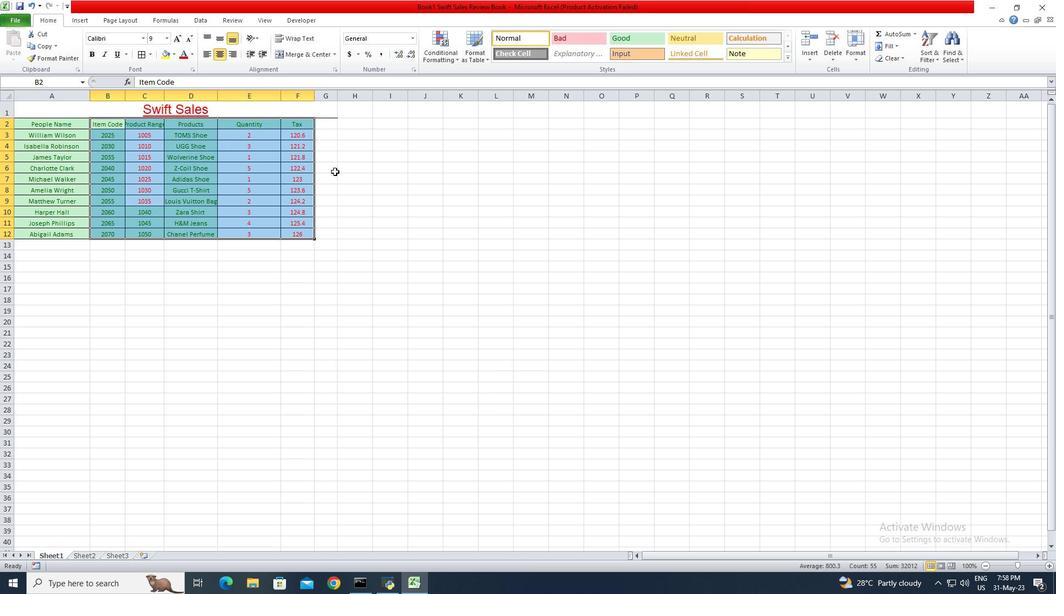 
Action: Mouse pressed left at (336, 171)
Screenshot: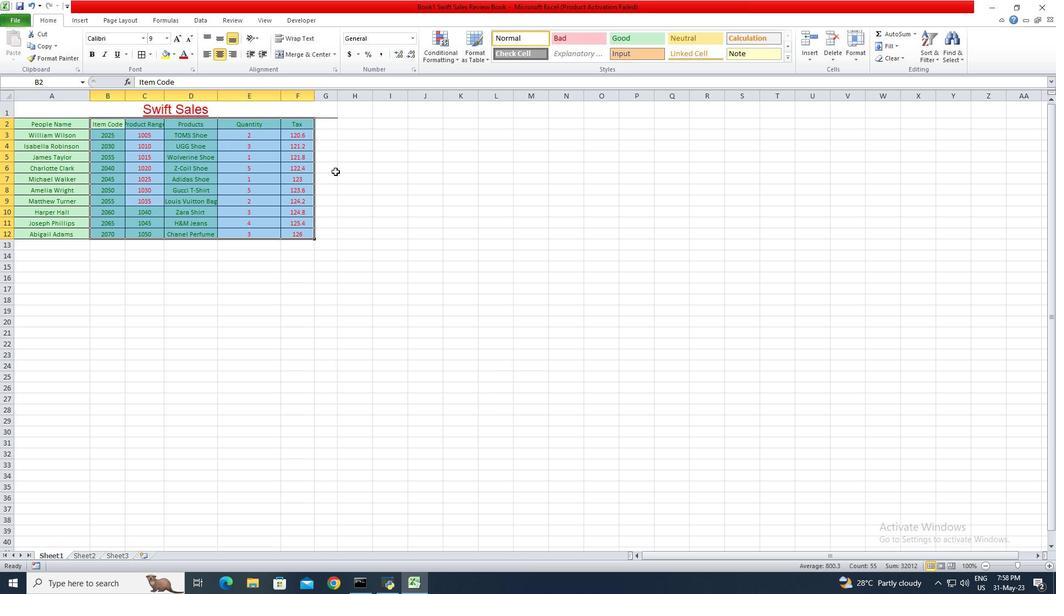
Action: Mouse moved to (157, 157)
Screenshot: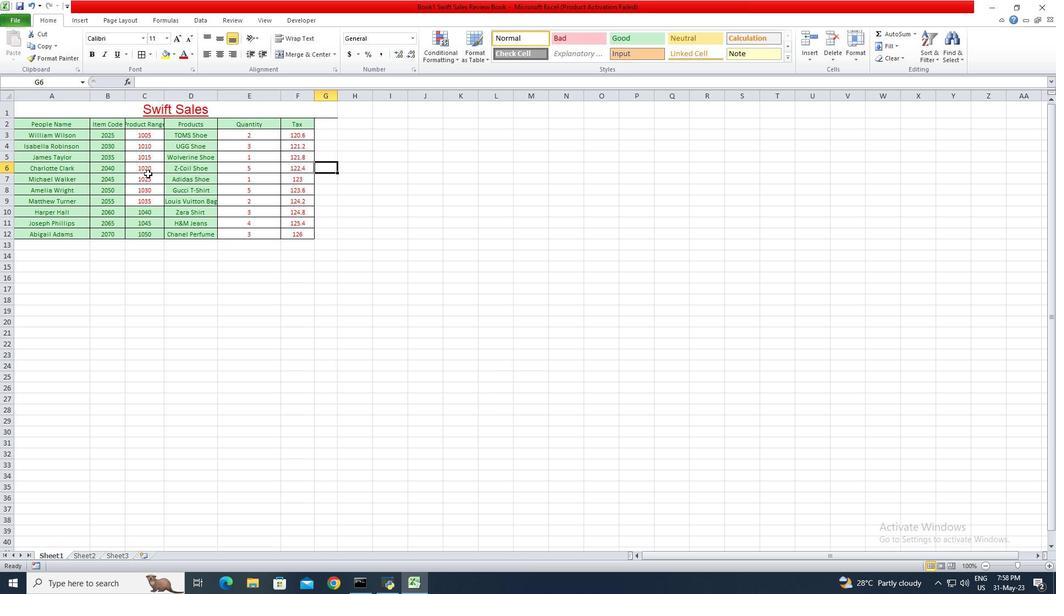 
